 Task: Apply to Fade out to black in "Movie D.mp4"
Action: Mouse moved to (417, 102)
Screenshot: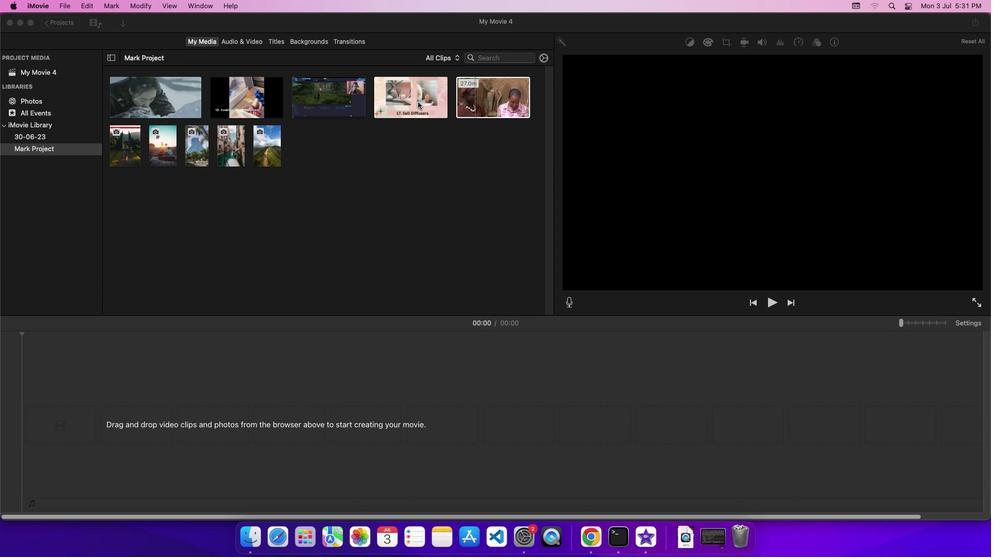 
Action: Mouse pressed left at (417, 102)
Screenshot: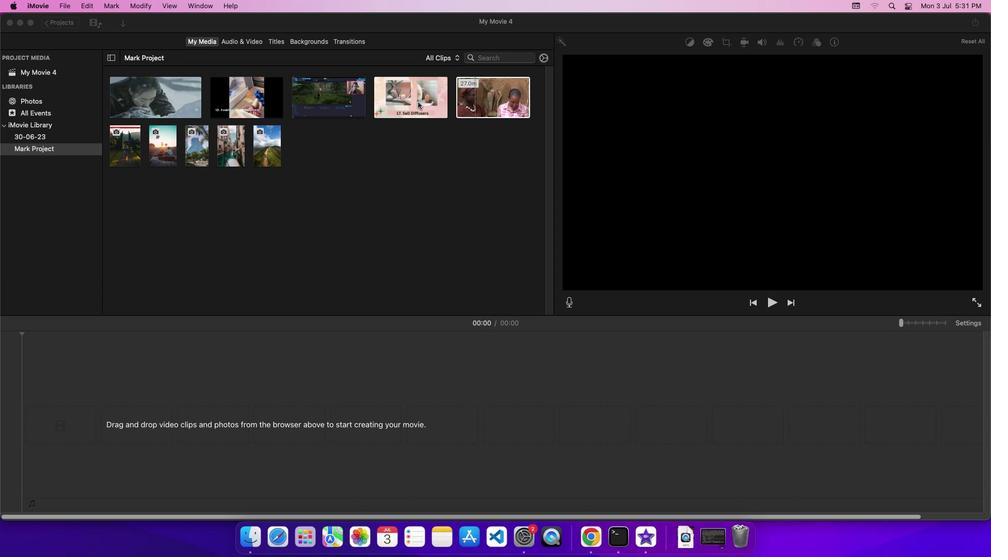 
Action: Mouse pressed left at (417, 102)
Screenshot: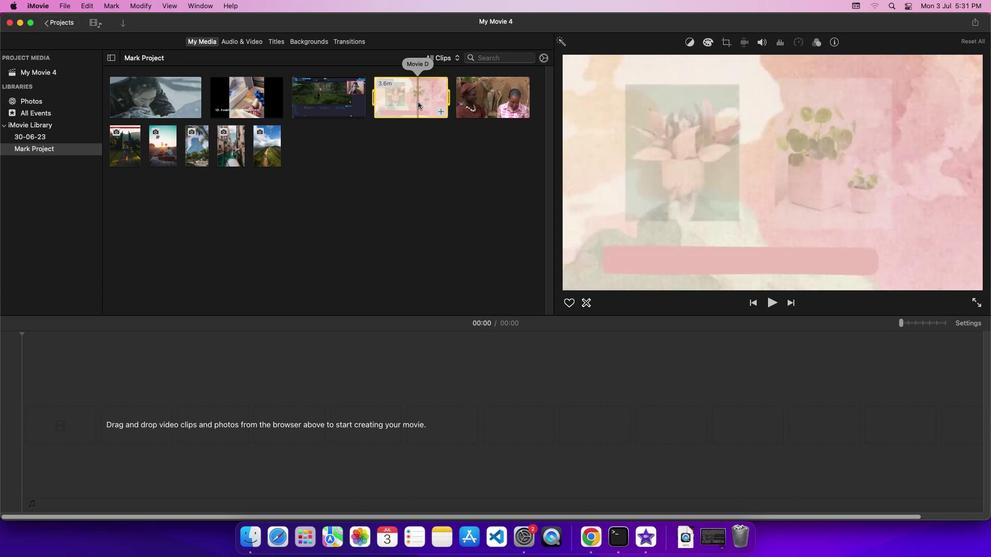
Action: Mouse moved to (964, 326)
Screenshot: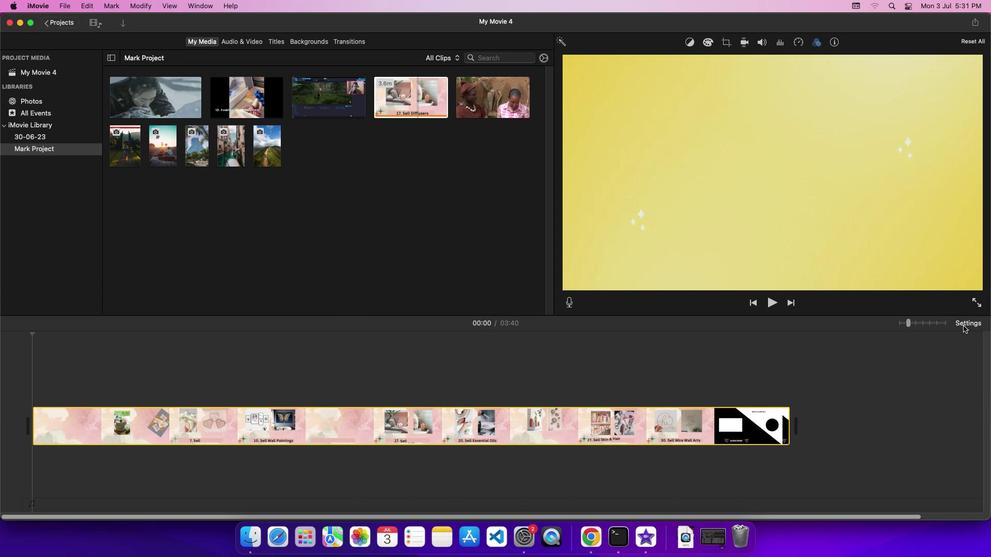
Action: Mouse pressed left at (964, 326)
Screenshot: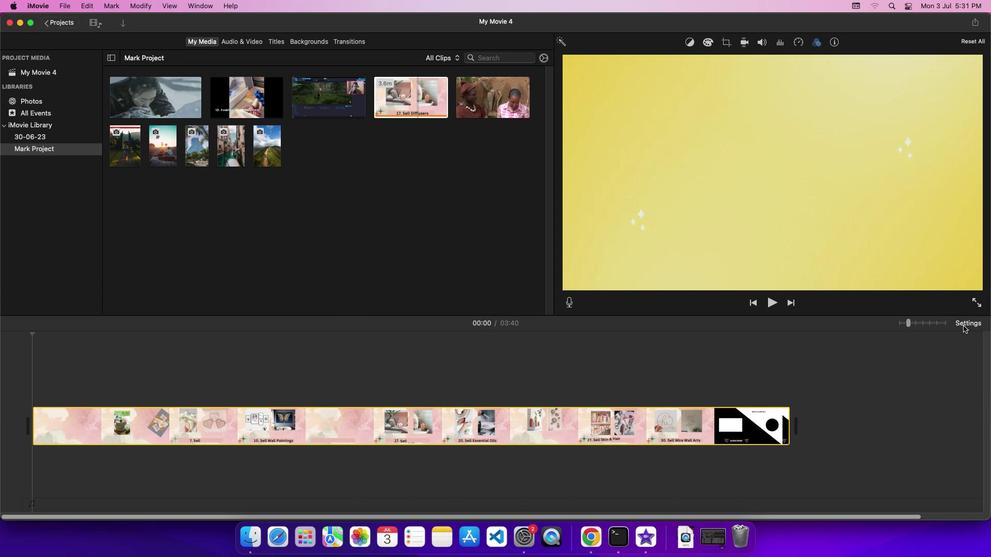 
Action: Mouse moved to (847, 424)
Screenshot: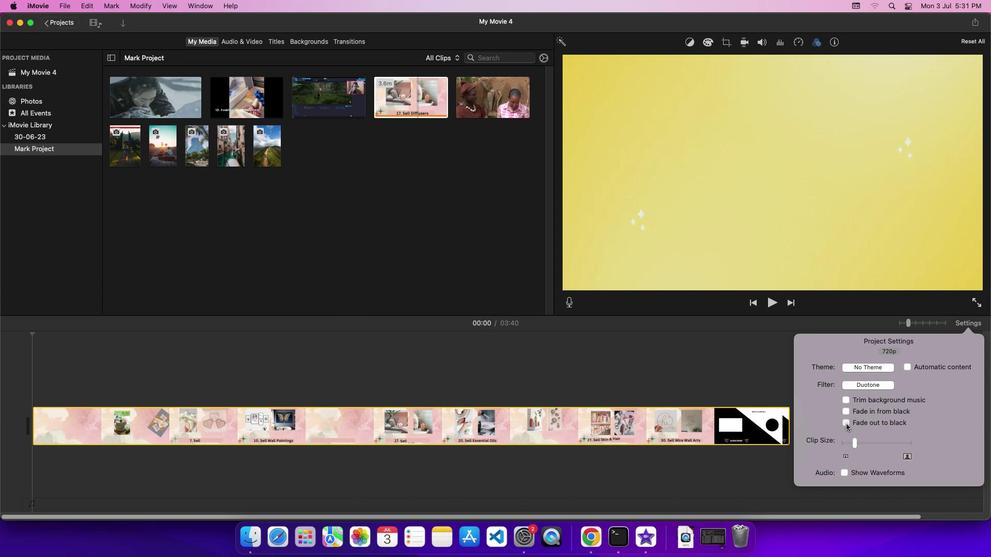 
Action: Mouse pressed left at (847, 424)
Screenshot: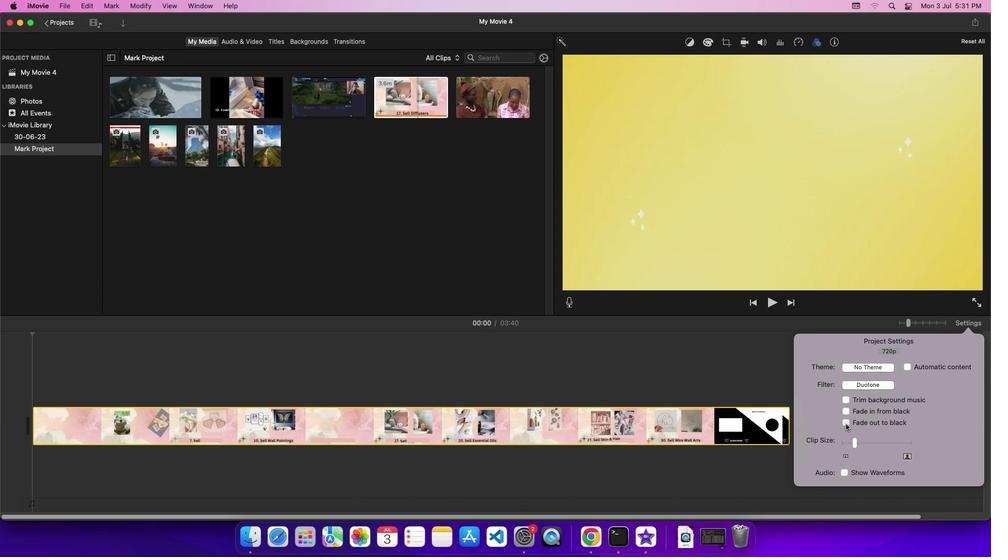 
Action: Mouse moved to (771, 382)
Screenshot: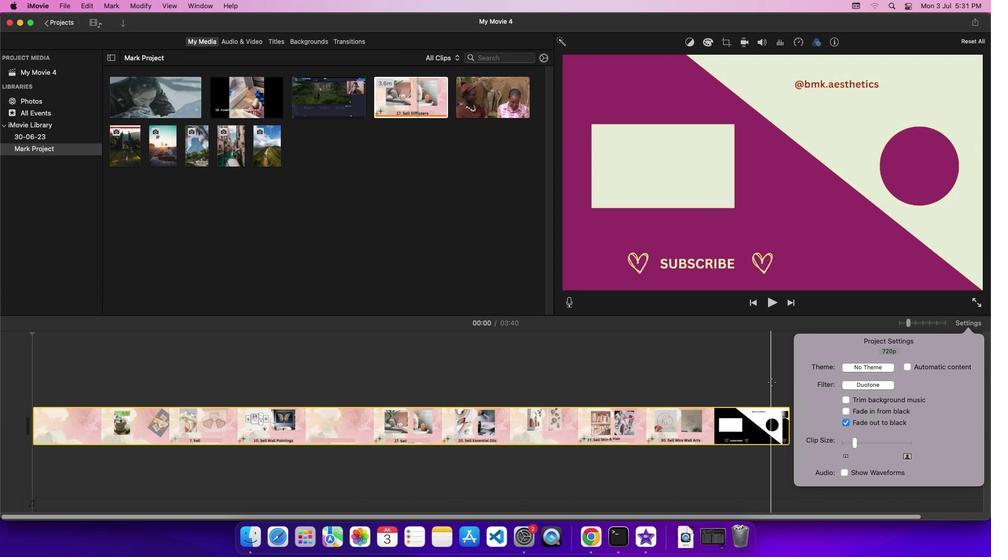 
Action: Mouse pressed left at (771, 382)
Screenshot: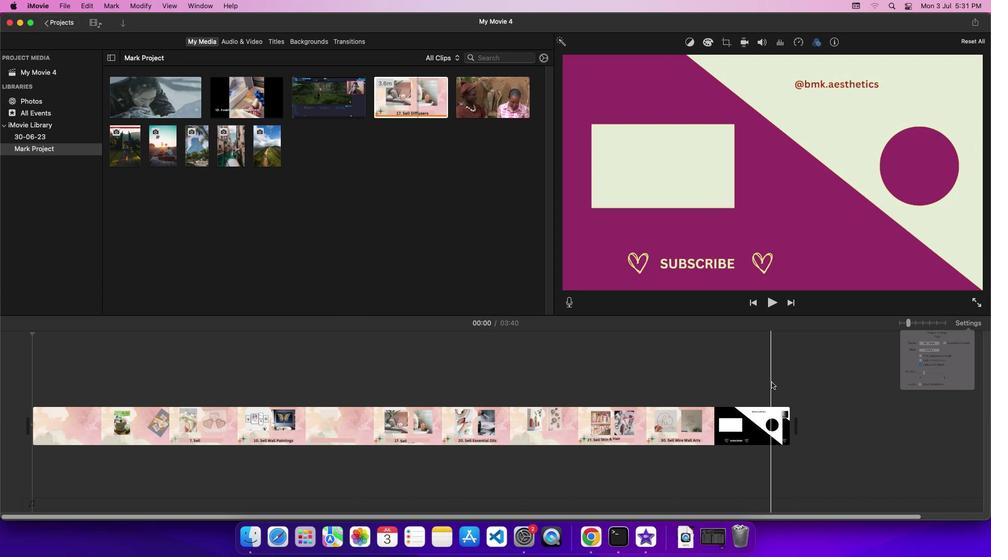 
Action: Mouse moved to (772, 382)
Screenshot: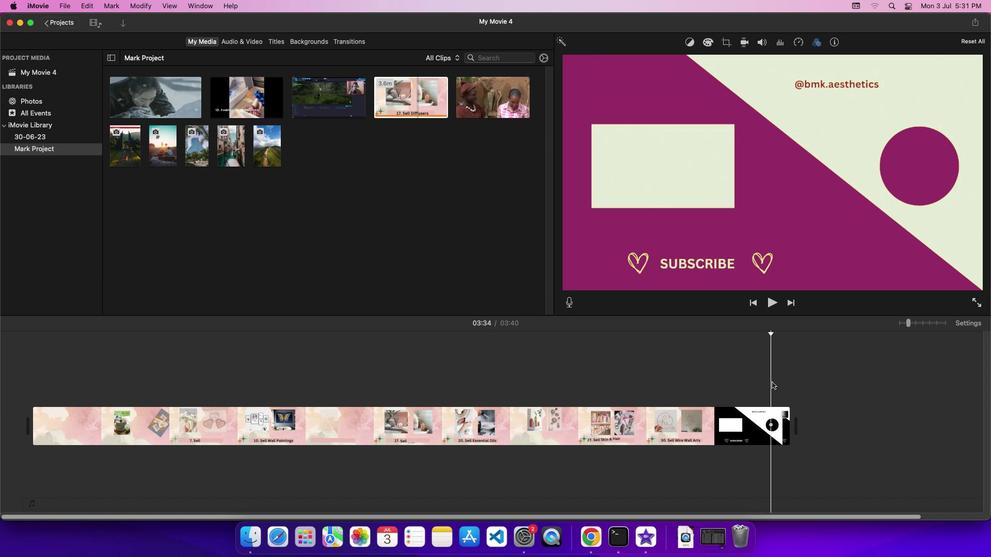 
